 Task: Assign in the project XpressTech the issue 'Create a new online platform for online game development courses with advanced game engine and simulation features' to the sprint 'Black Hole'.
Action: Mouse moved to (1236, 277)
Screenshot: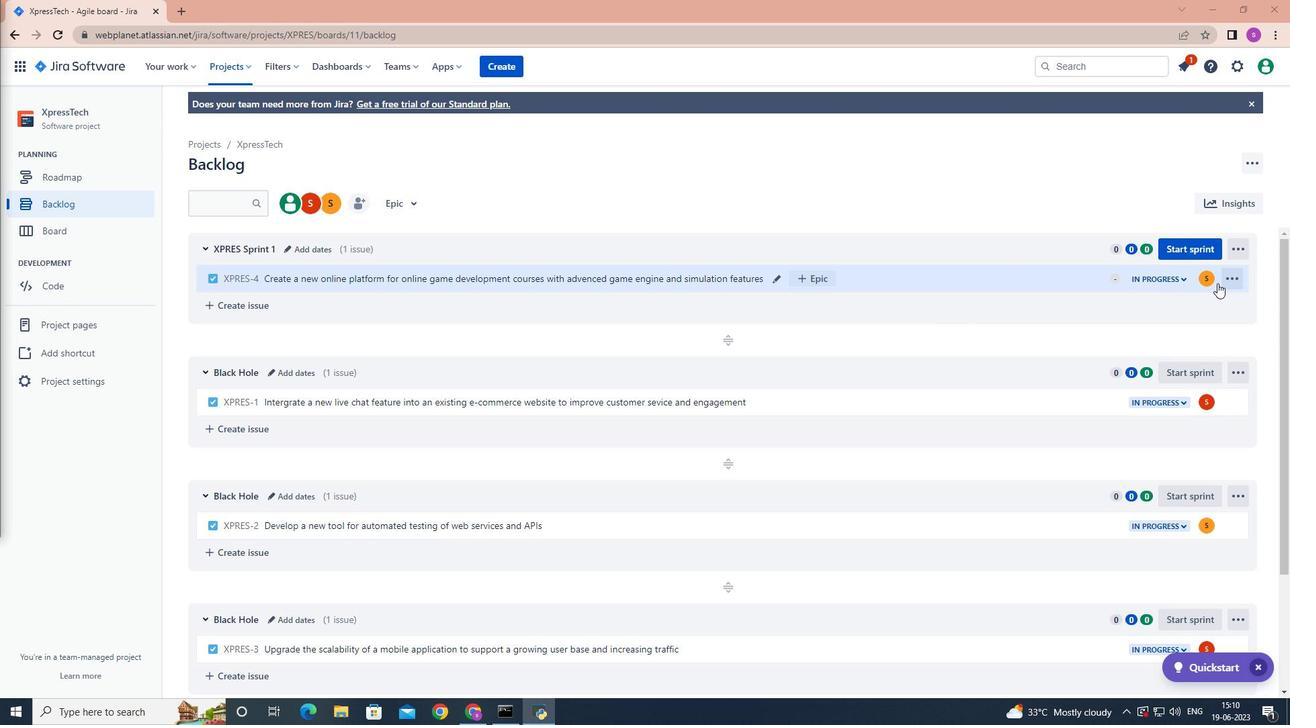 
Action: Mouse pressed left at (1236, 277)
Screenshot: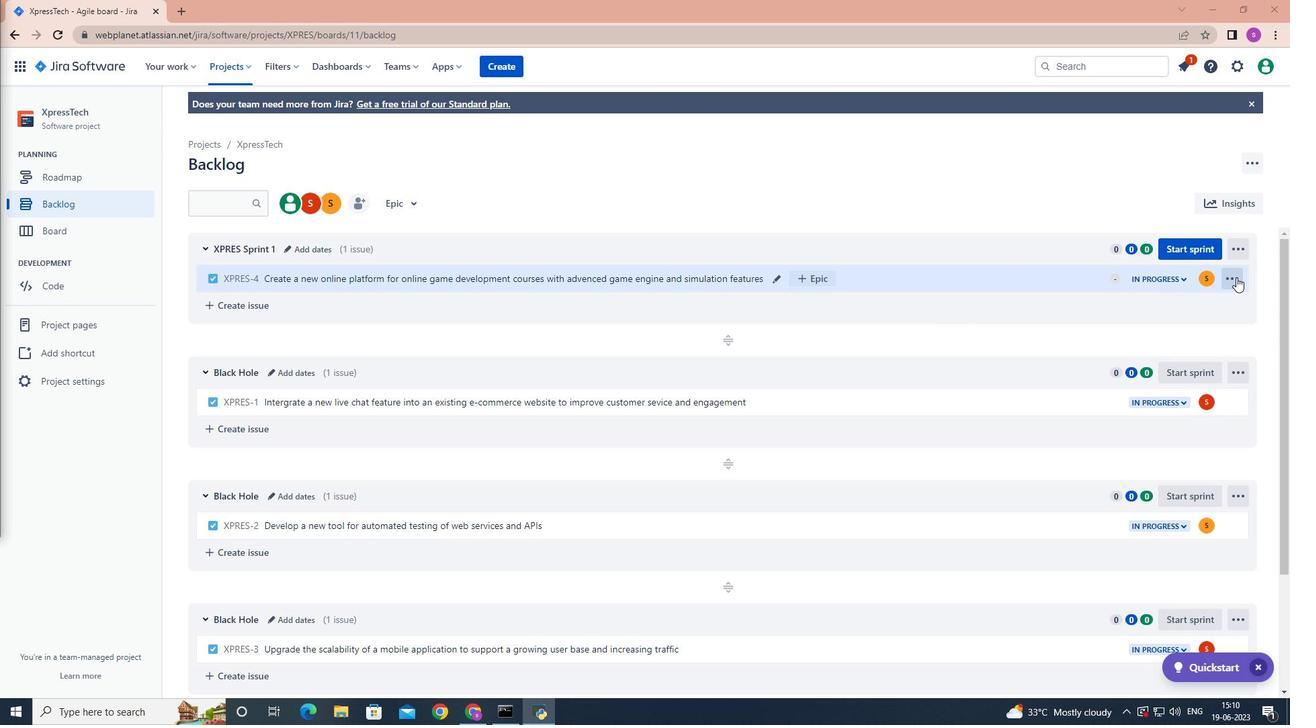 
Action: Mouse moved to (1209, 471)
Screenshot: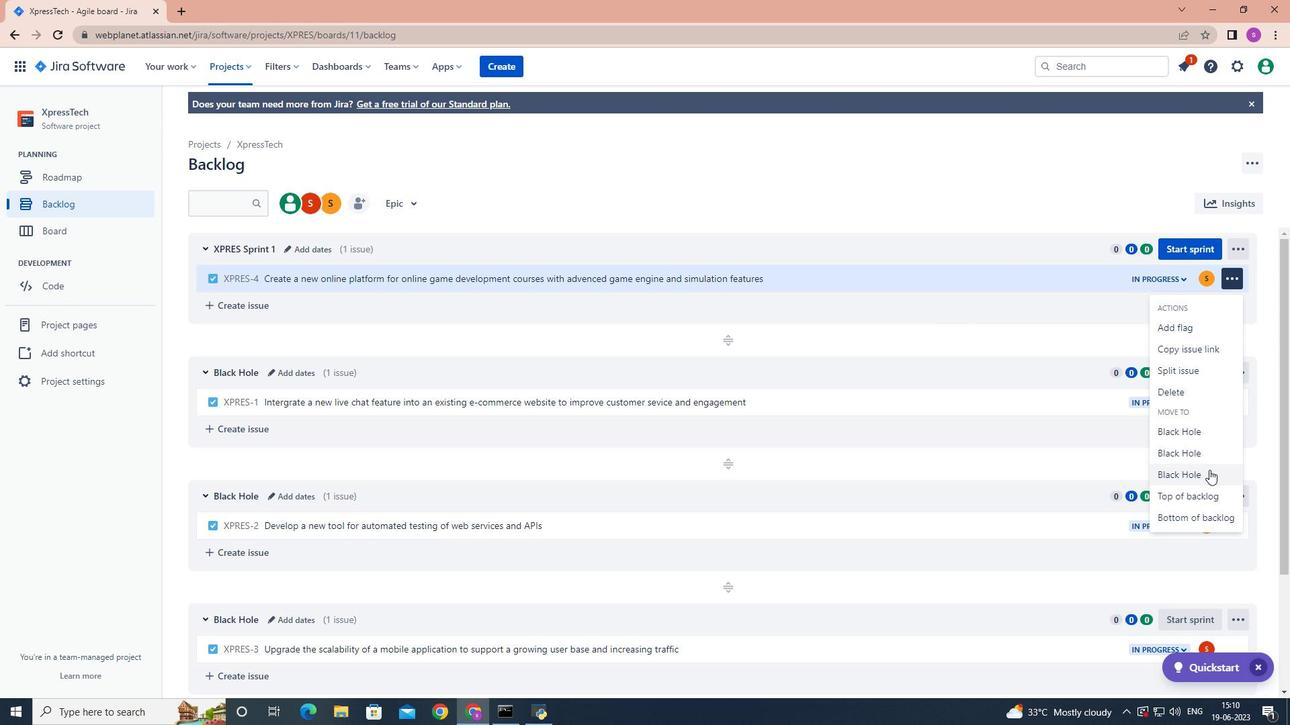 
Action: Mouse pressed left at (1209, 471)
Screenshot: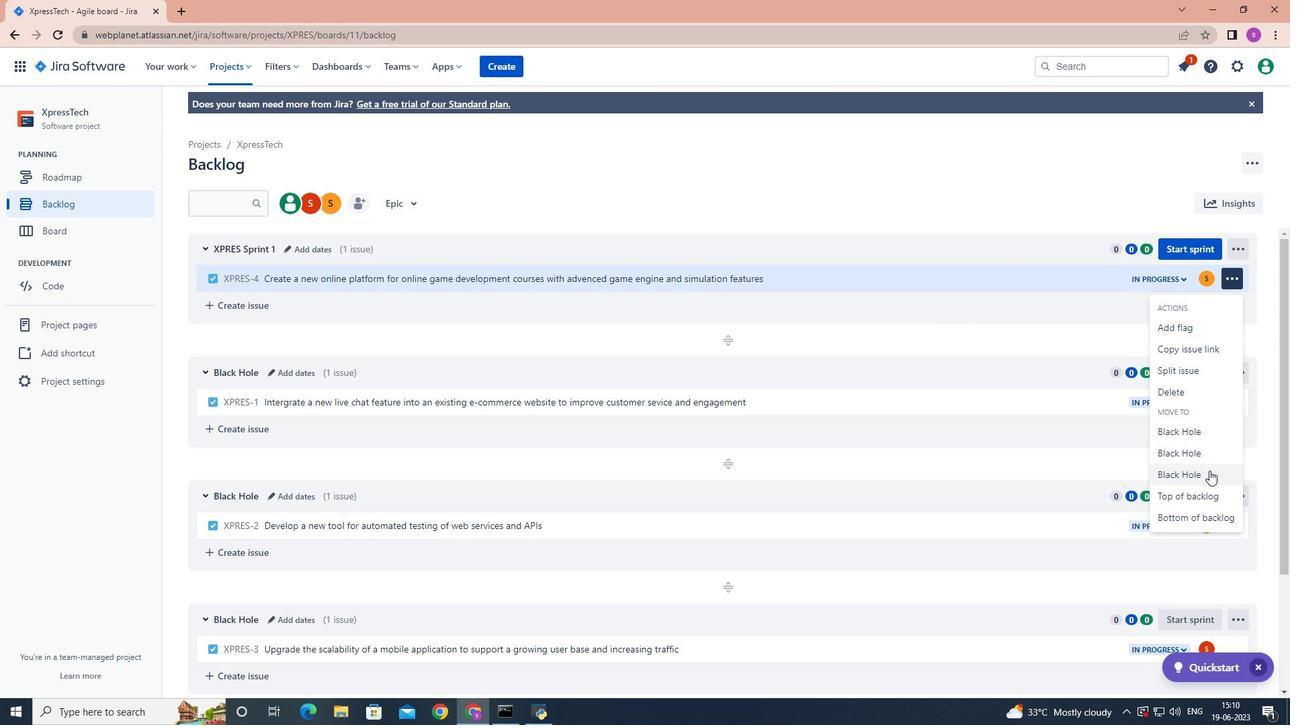 
Action: Mouse moved to (1110, 448)
Screenshot: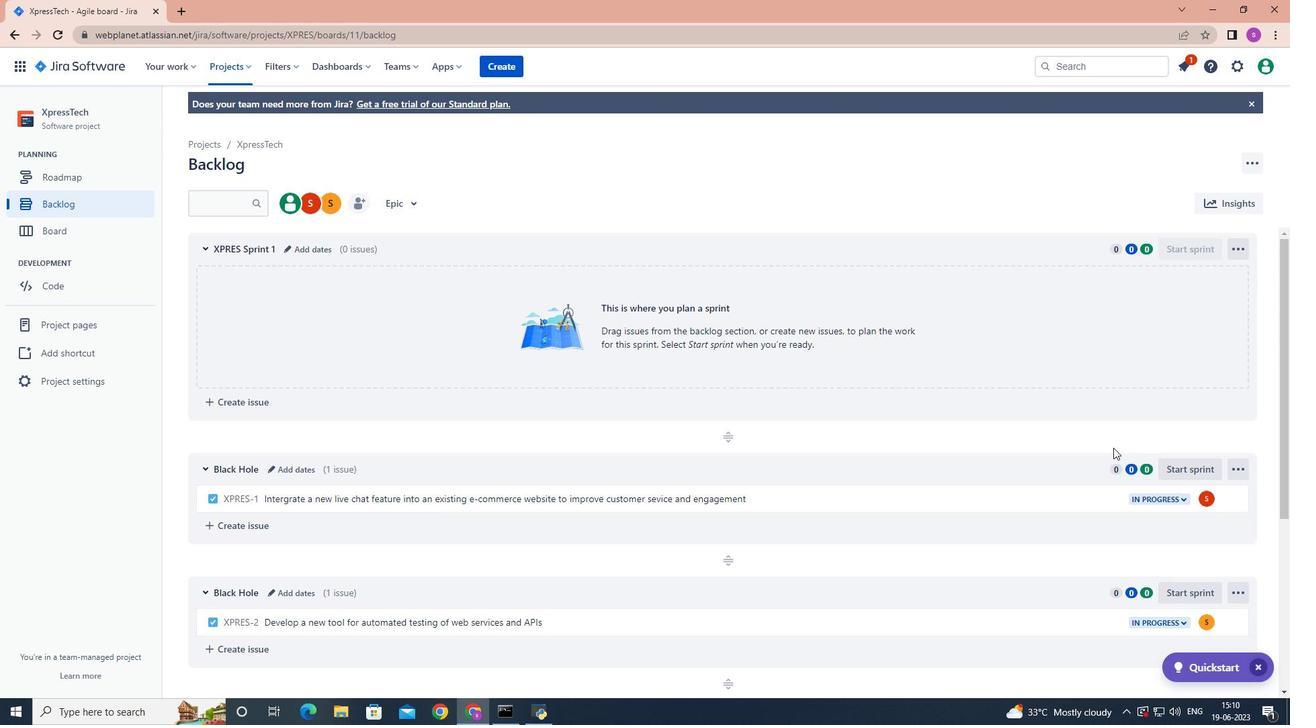
